 Task: Add Vital Proteins Madagascar Vanilla Collagen Peptides to the cart.
Action: Mouse moved to (299, 152)
Screenshot: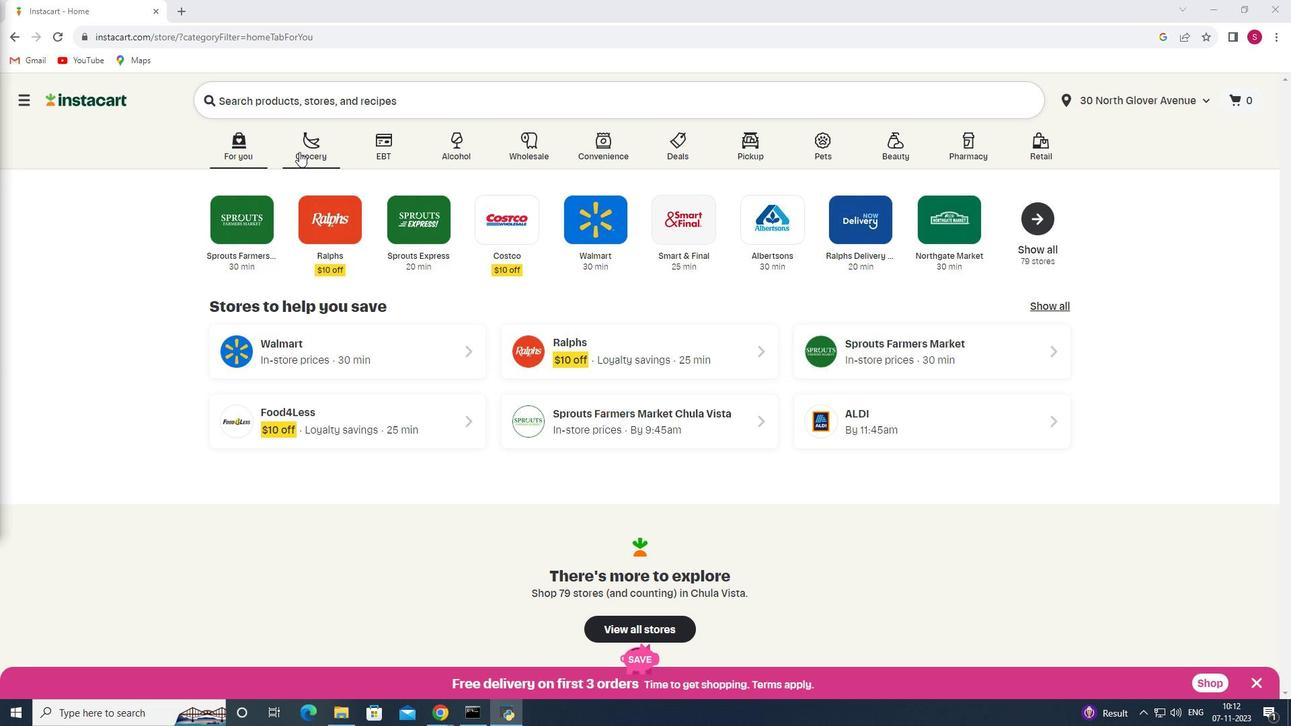 
Action: Mouse pressed left at (299, 152)
Screenshot: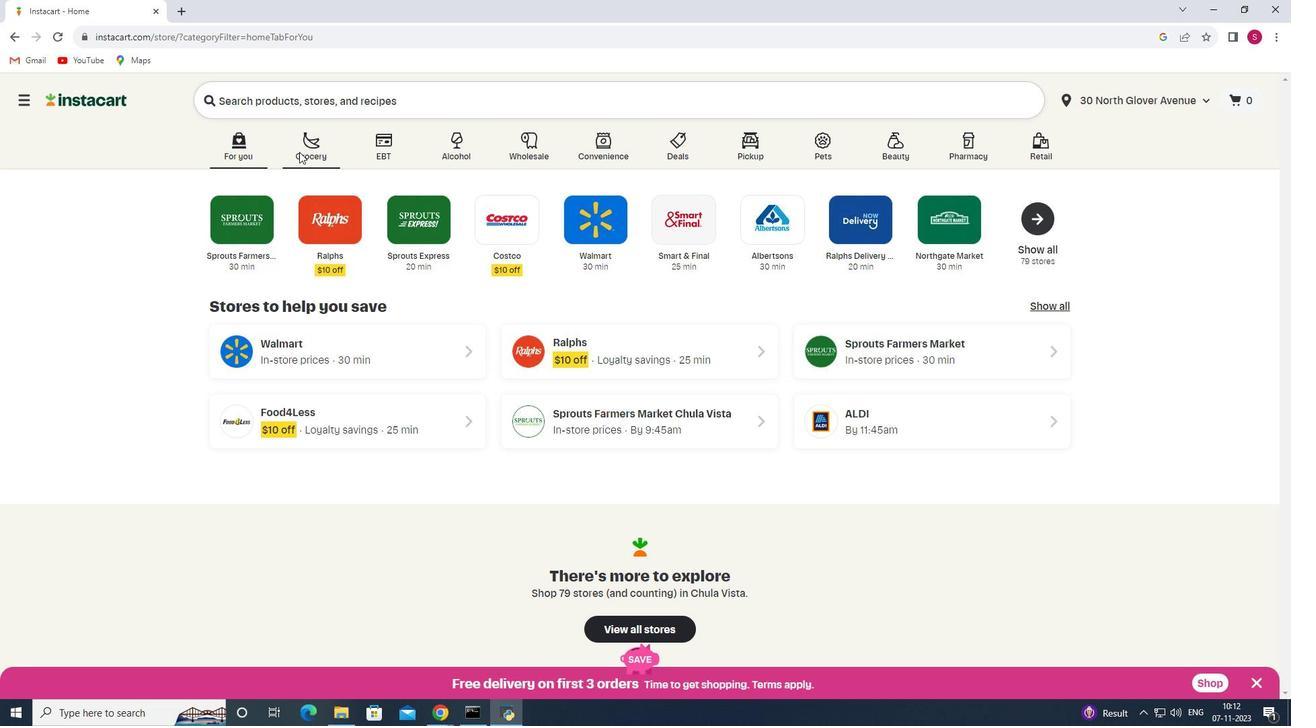 
Action: Mouse moved to (285, 379)
Screenshot: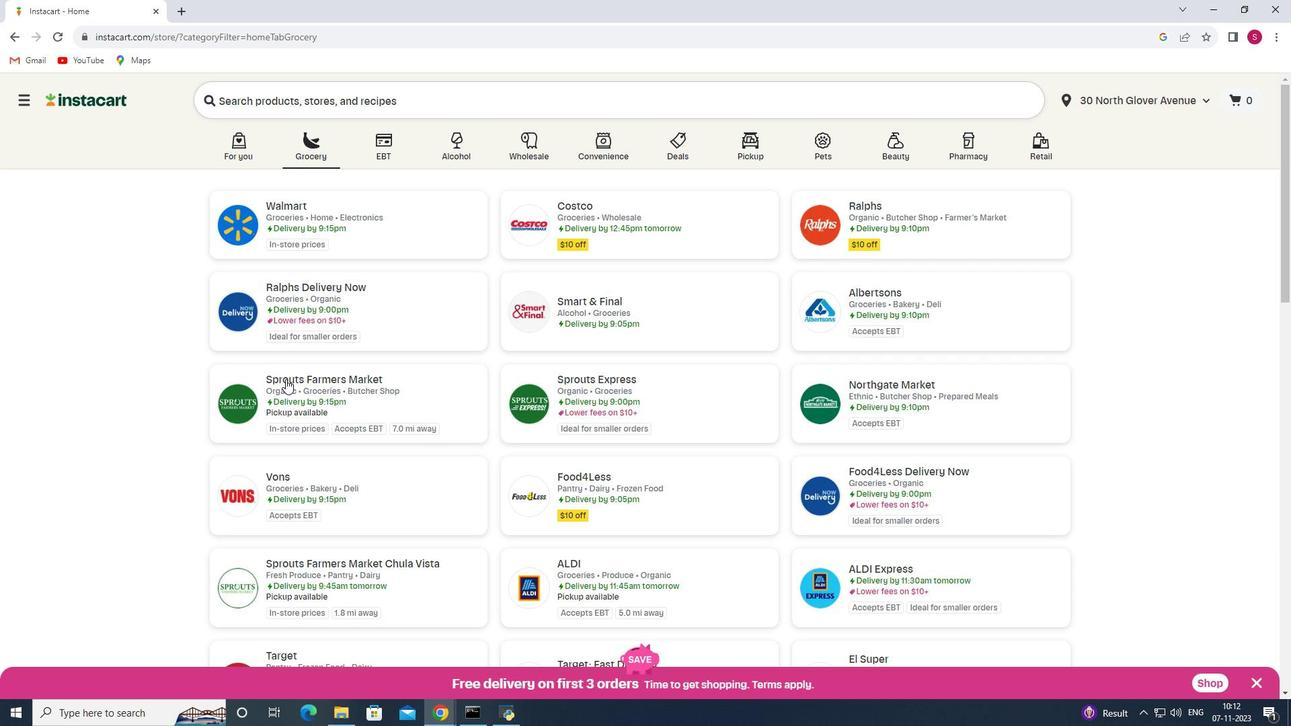 
Action: Mouse pressed left at (285, 379)
Screenshot: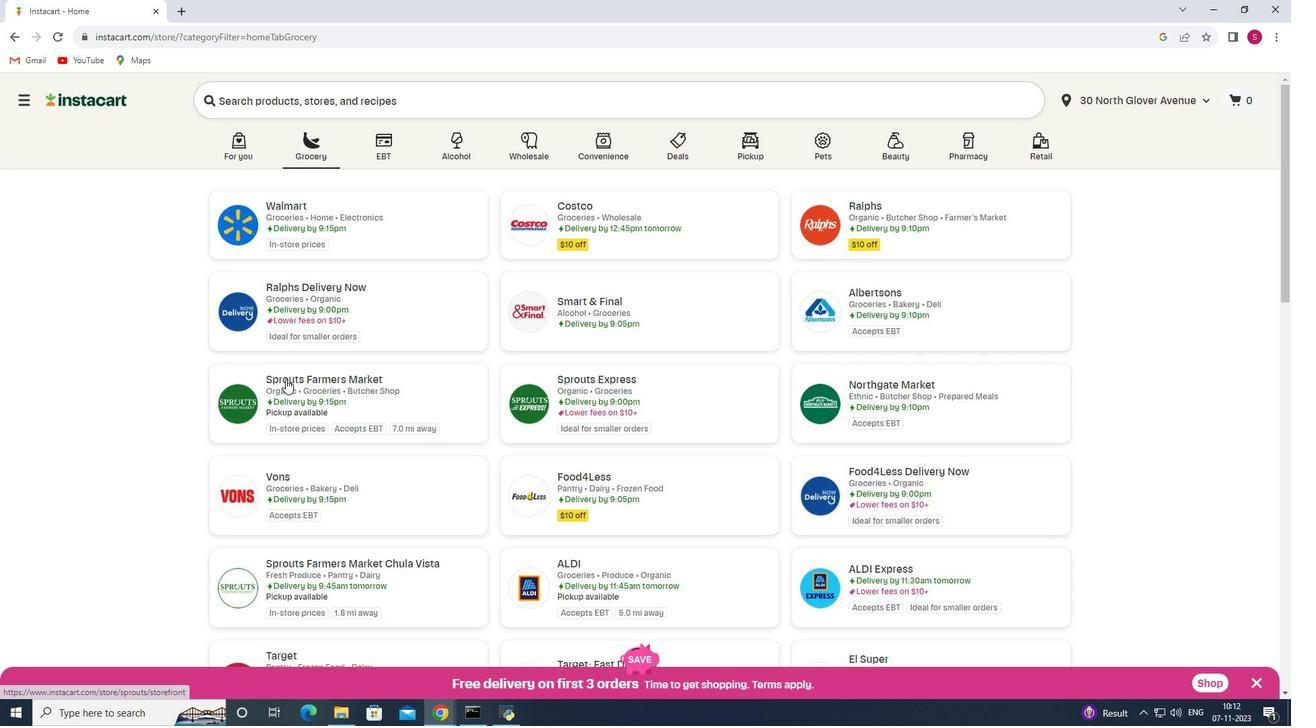 
Action: Mouse moved to (125, 388)
Screenshot: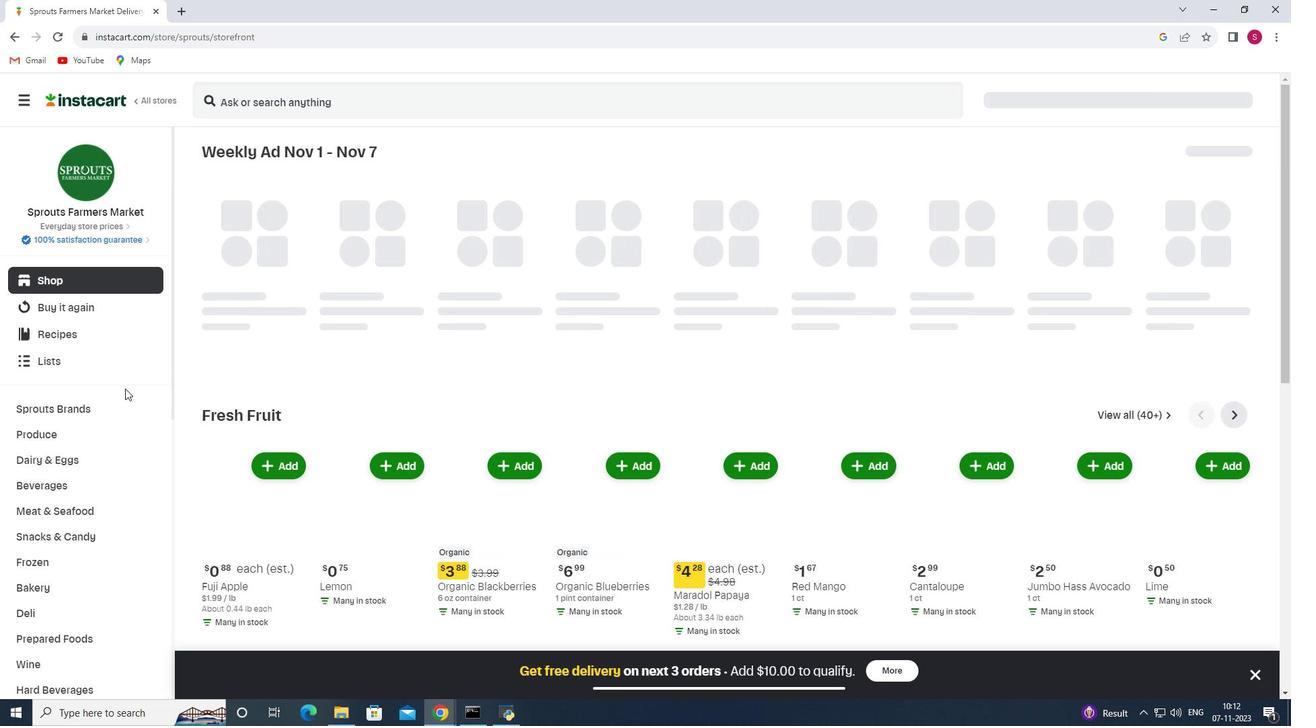 
Action: Mouse scrolled (125, 388) with delta (0, 0)
Screenshot: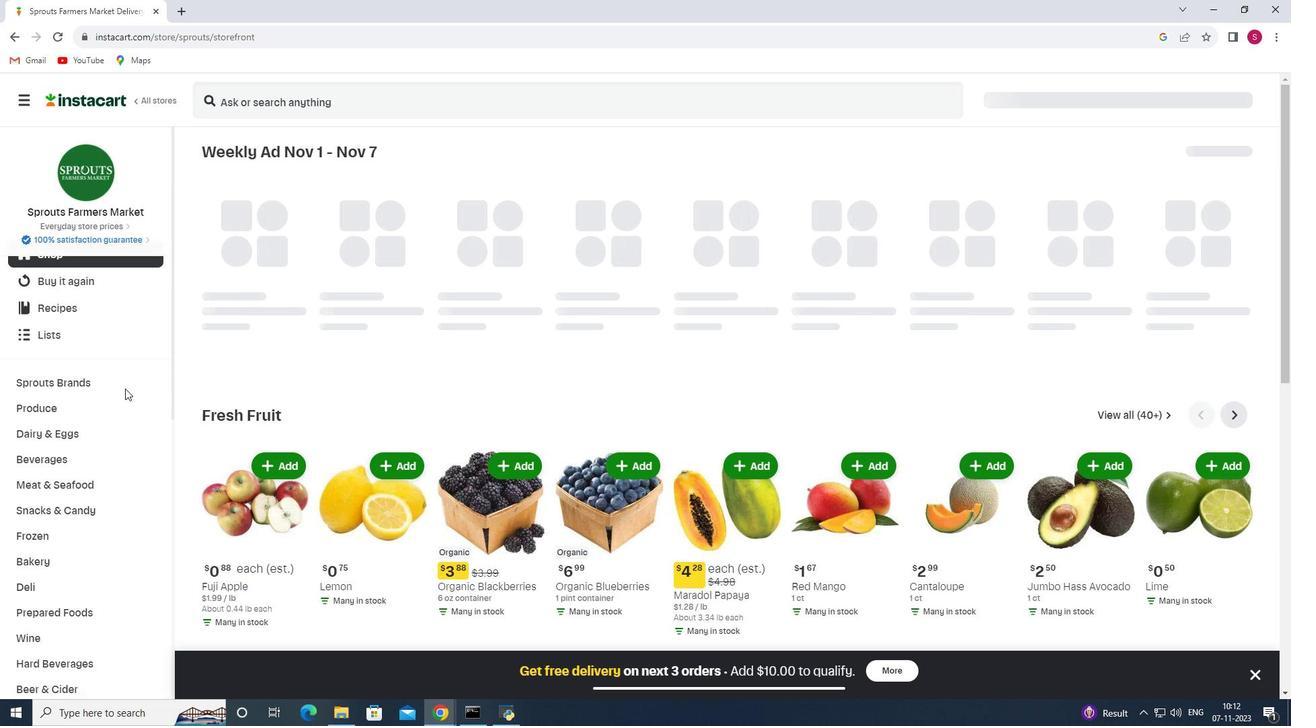 
Action: Mouse scrolled (125, 388) with delta (0, 0)
Screenshot: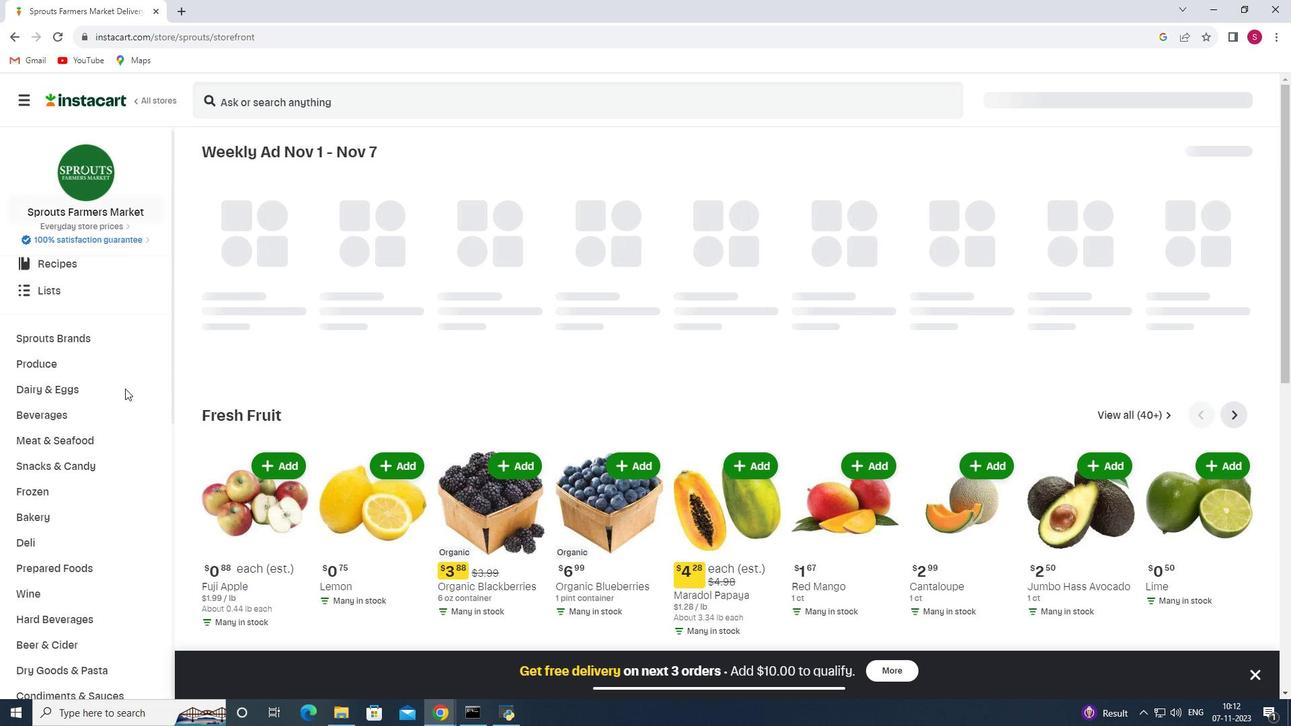 
Action: Mouse scrolled (125, 388) with delta (0, 0)
Screenshot: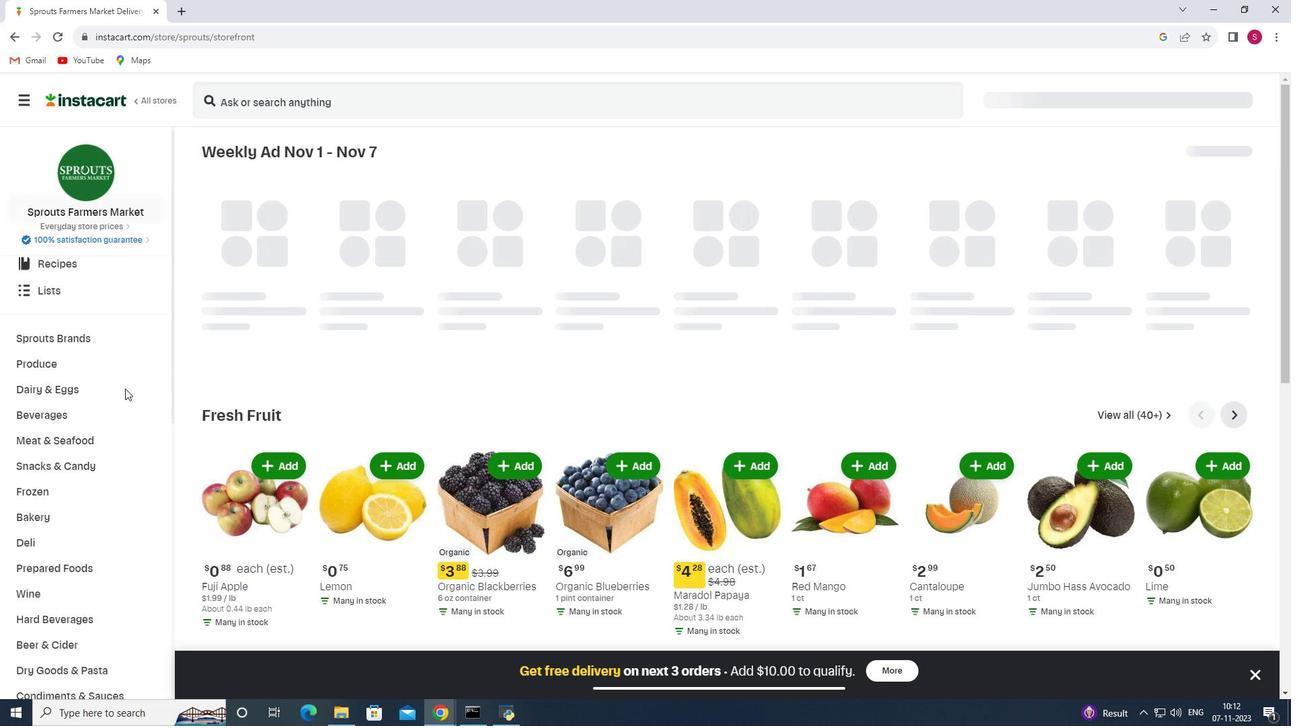 
Action: Mouse scrolled (125, 388) with delta (0, 0)
Screenshot: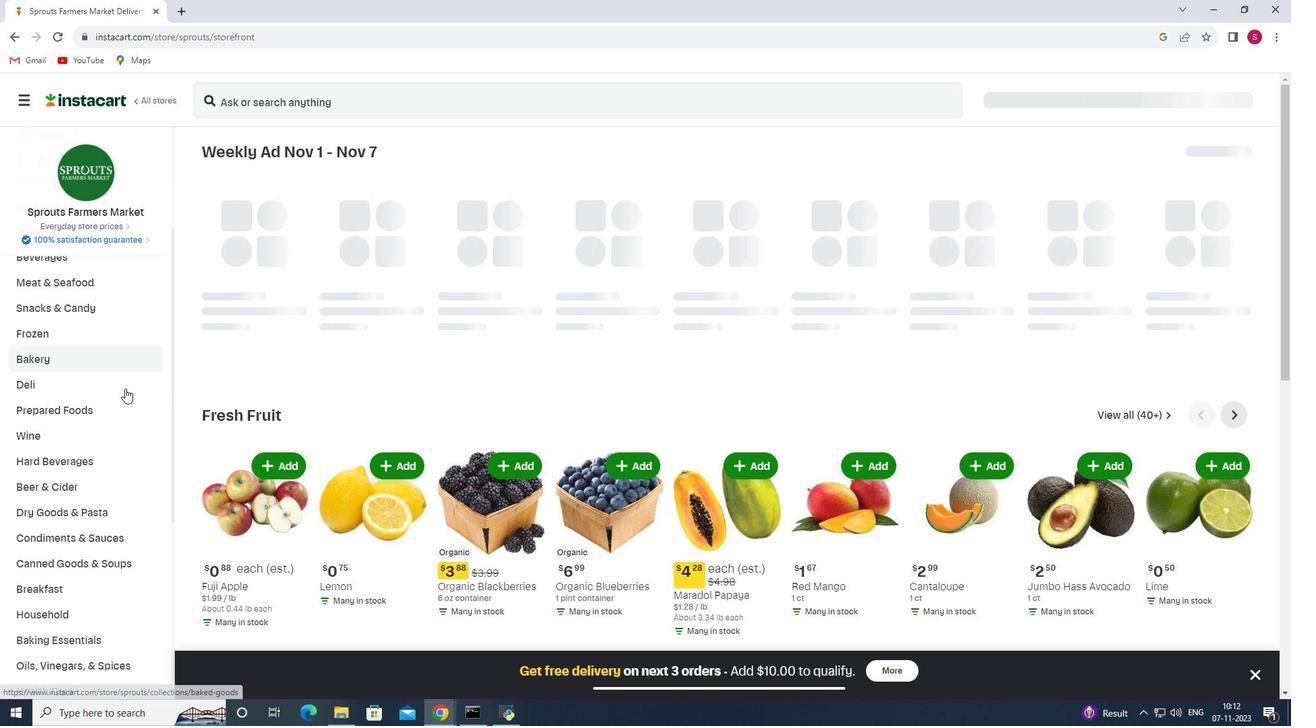 
Action: Mouse scrolled (125, 388) with delta (0, 0)
Screenshot: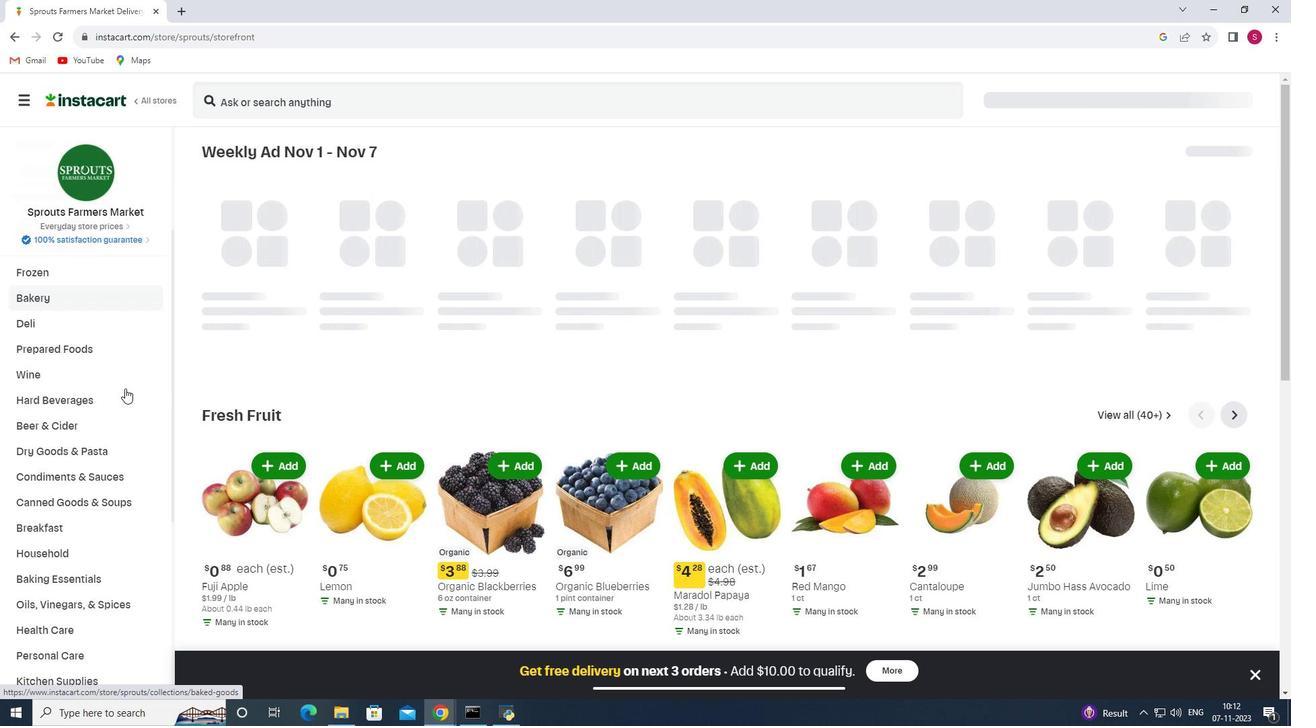 
Action: Mouse moved to (98, 421)
Screenshot: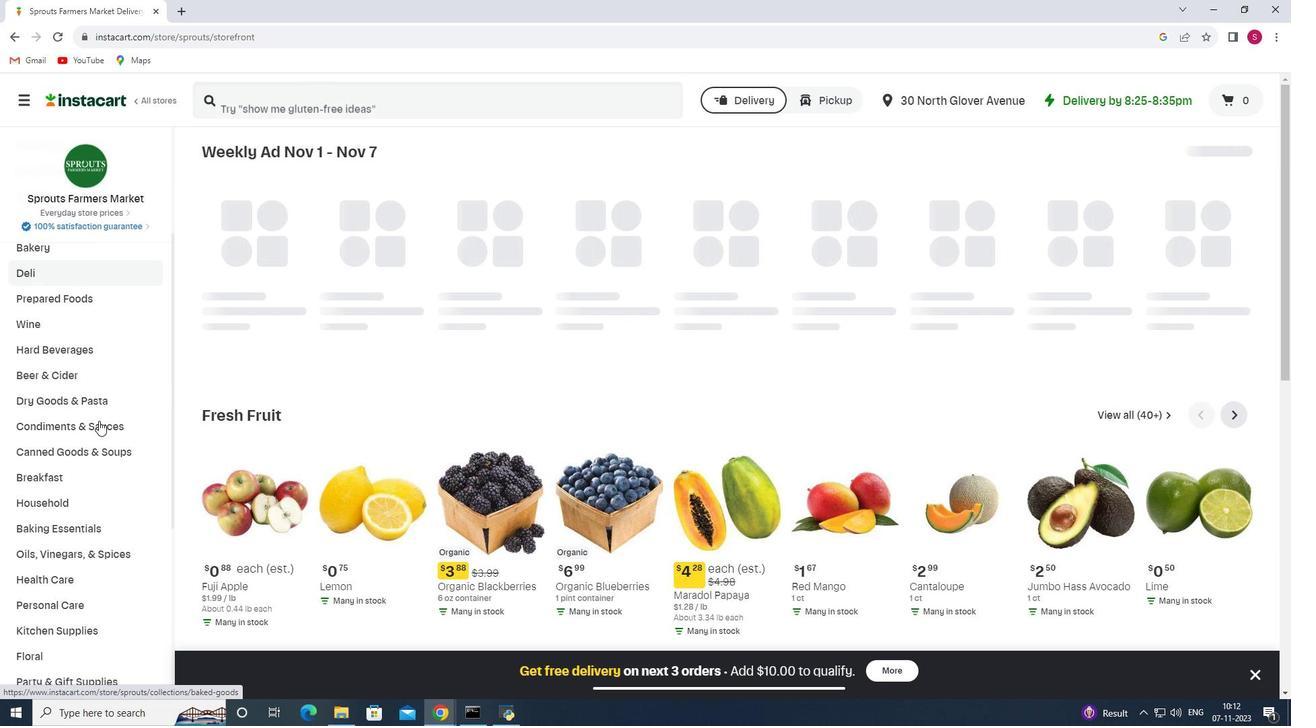 
Action: Mouse scrolled (98, 420) with delta (0, 0)
Screenshot: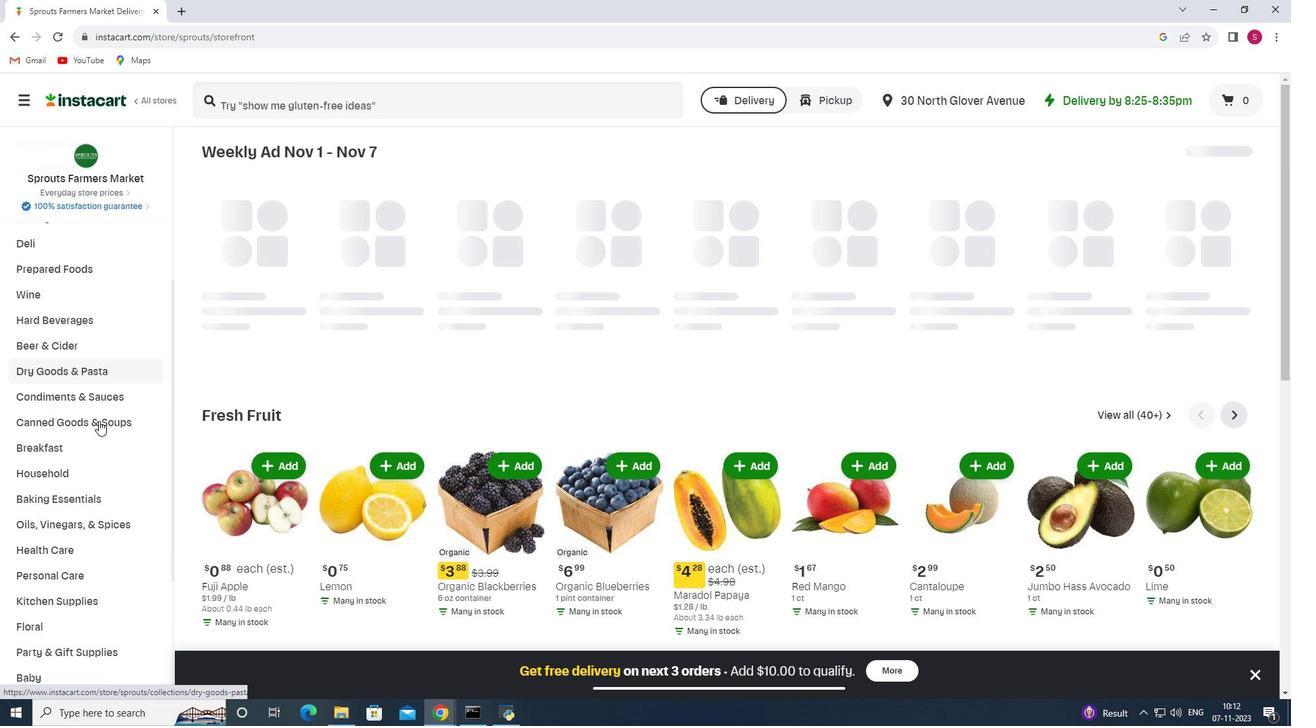 
Action: Mouse scrolled (98, 420) with delta (0, 0)
Screenshot: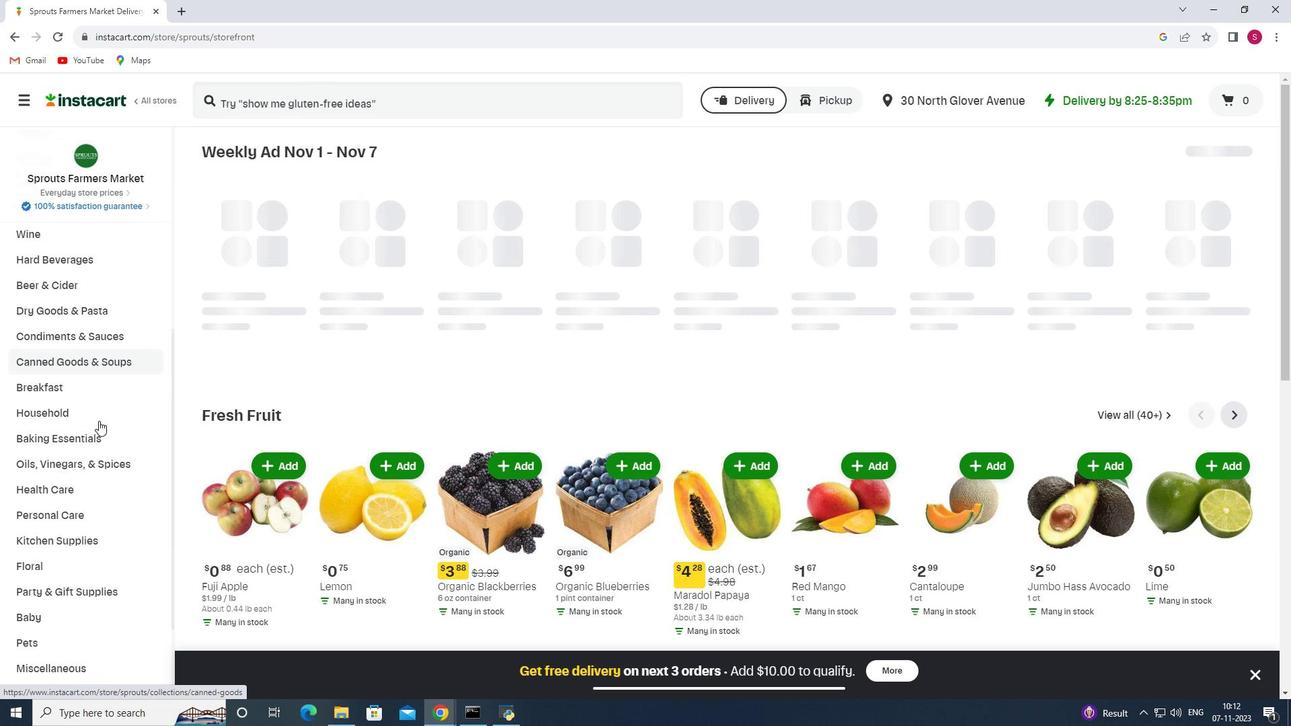 
Action: Mouse moved to (86, 452)
Screenshot: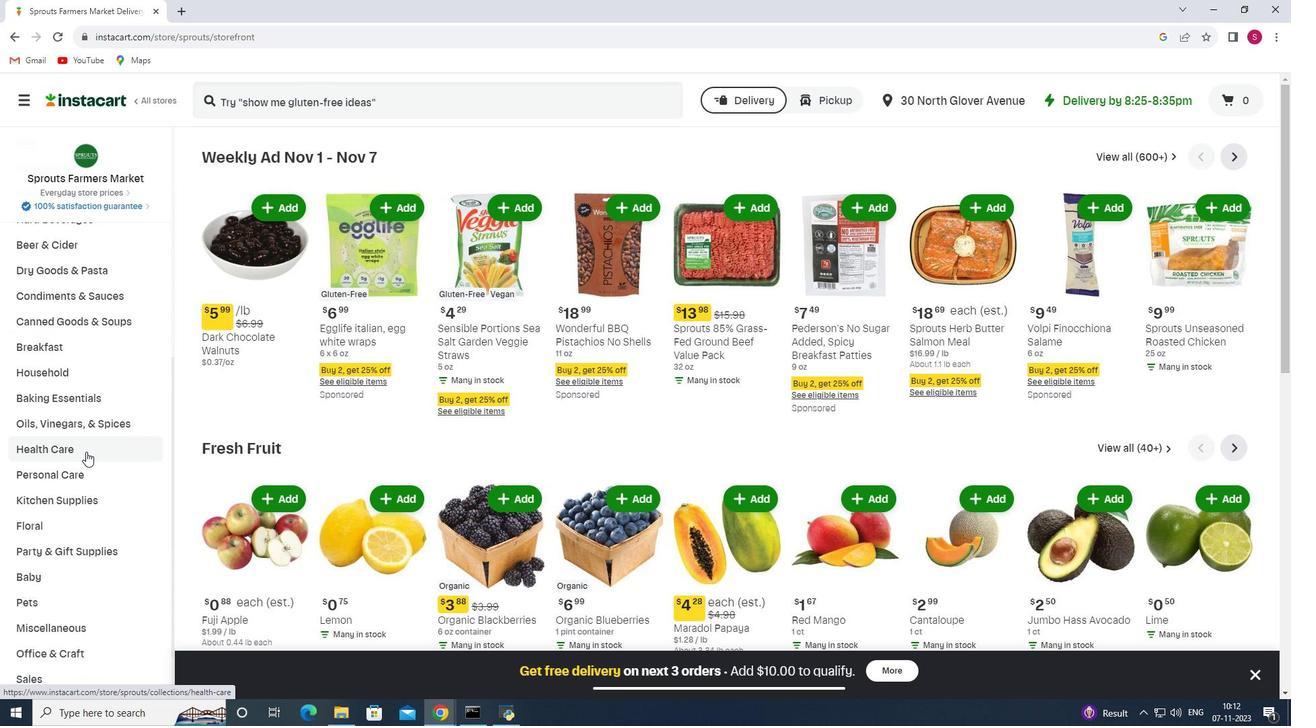 
Action: Mouse pressed left at (86, 452)
Screenshot: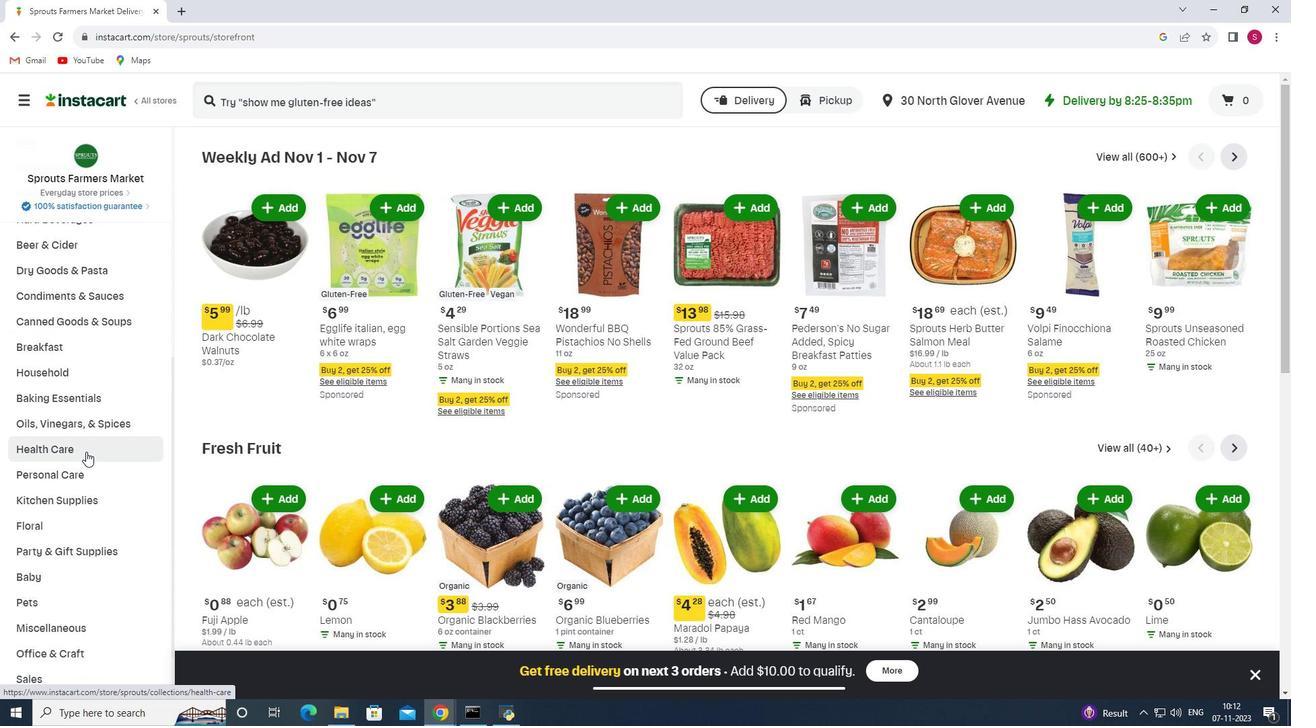 
Action: Mouse moved to (468, 193)
Screenshot: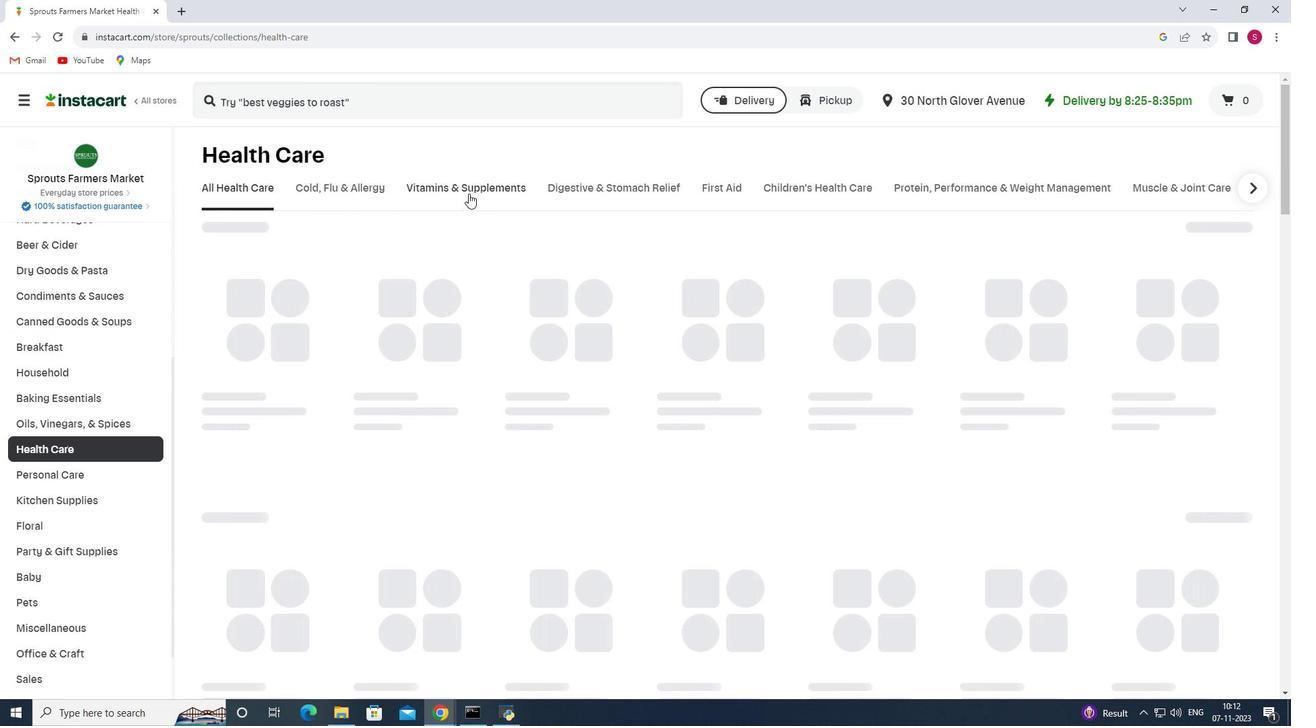 
Action: Mouse pressed left at (468, 193)
Screenshot: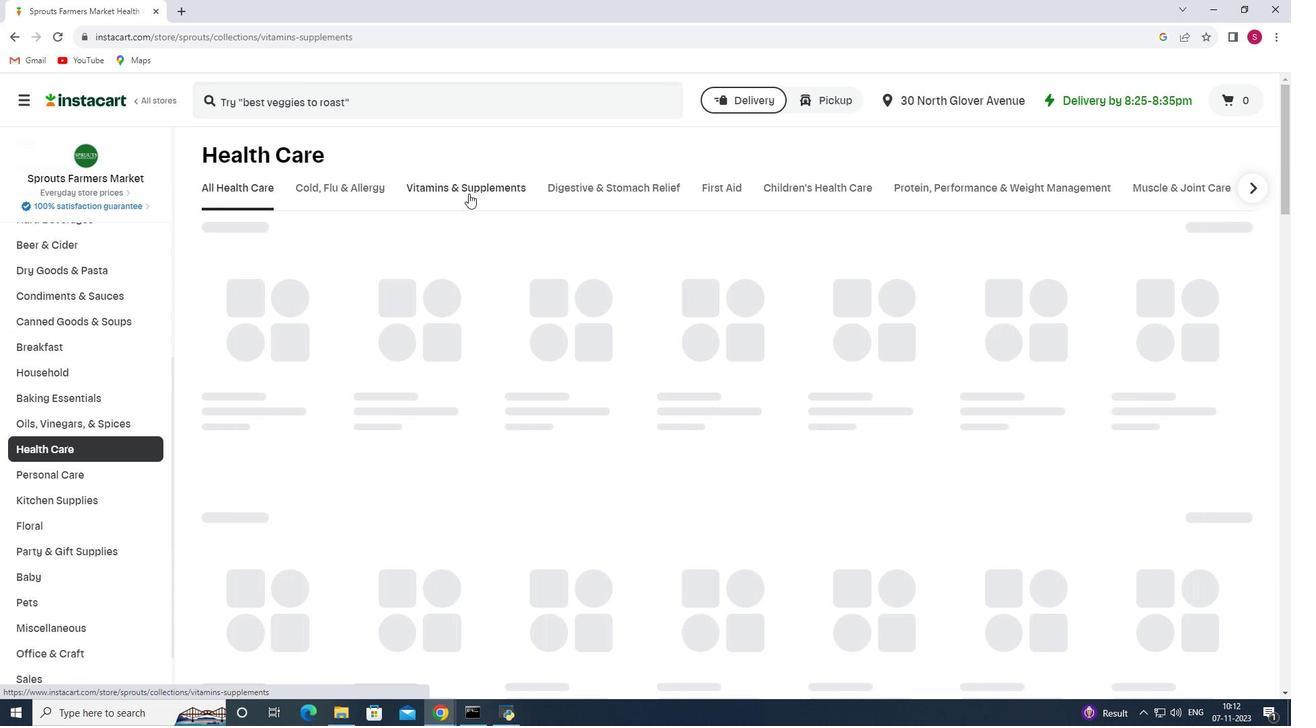 
Action: Mouse moved to (534, 254)
Screenshot: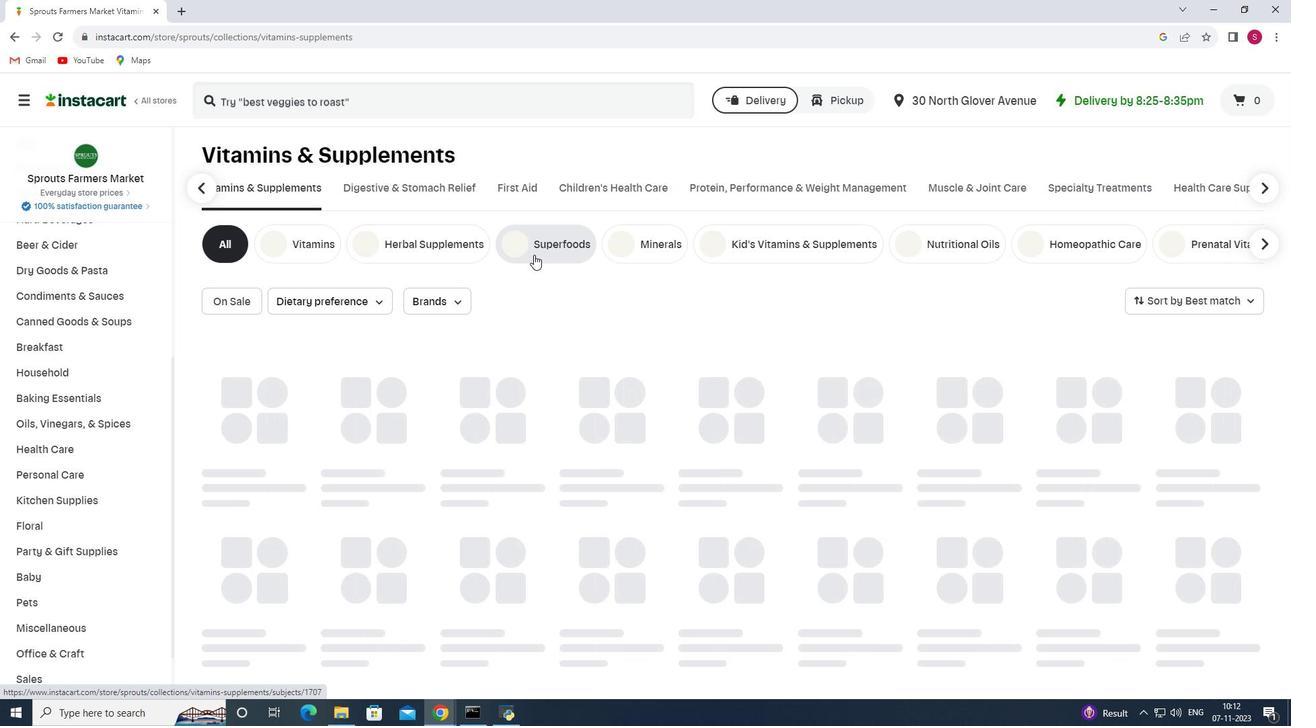 
Action: Mouse pressed left at (534, 254)
Screenshot: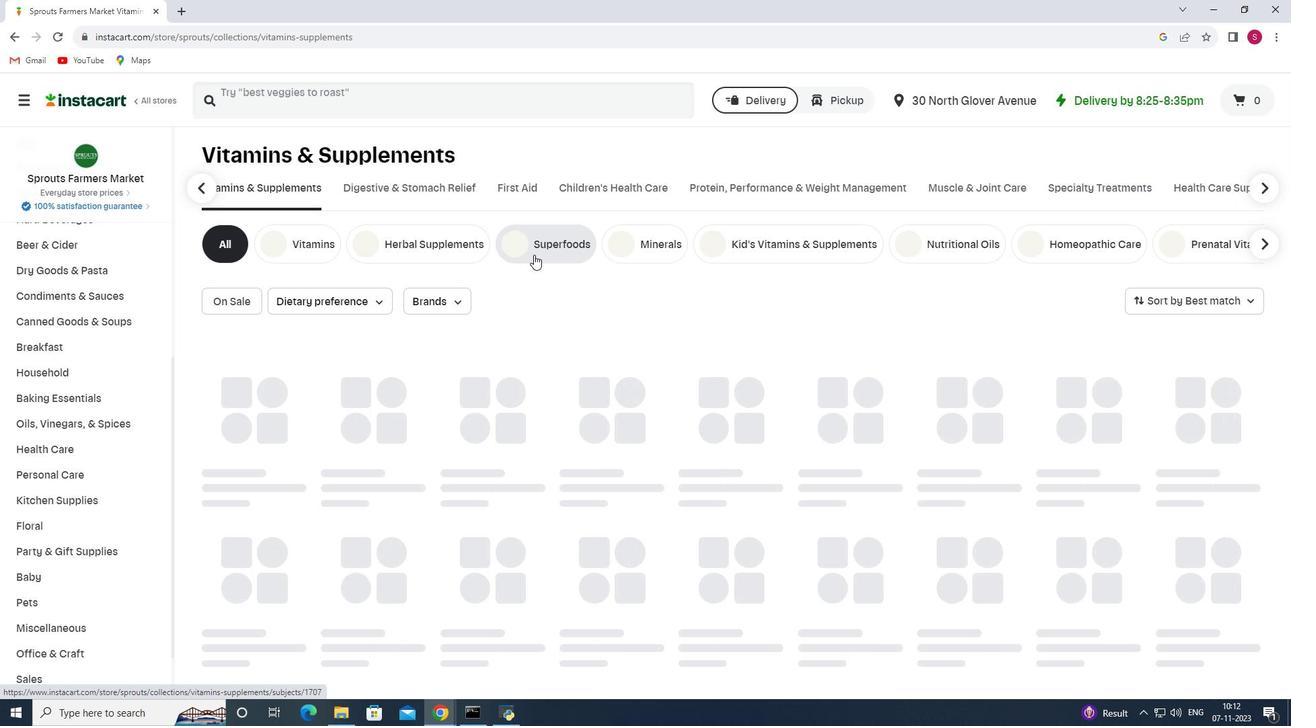 
Action: Mouse moved to (364, 94)
Screenshot: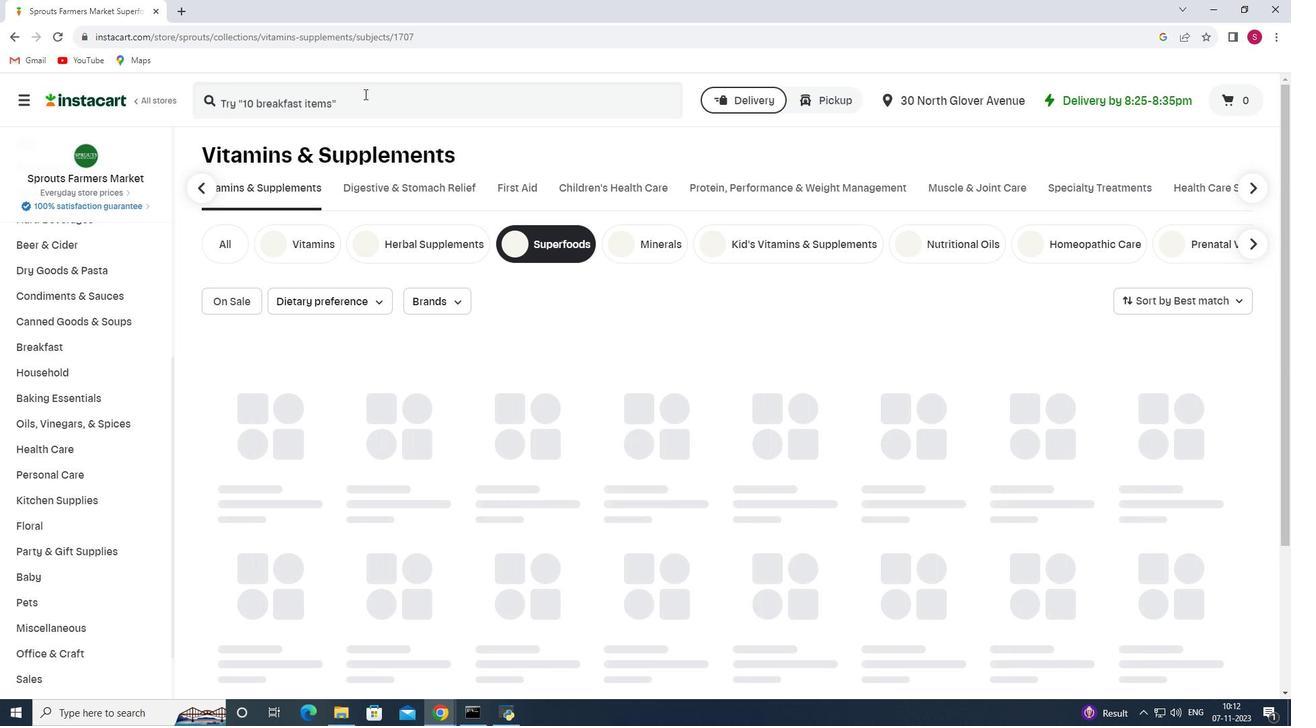 
Action: Mouse pressed left at (364, 94)
Screenshot: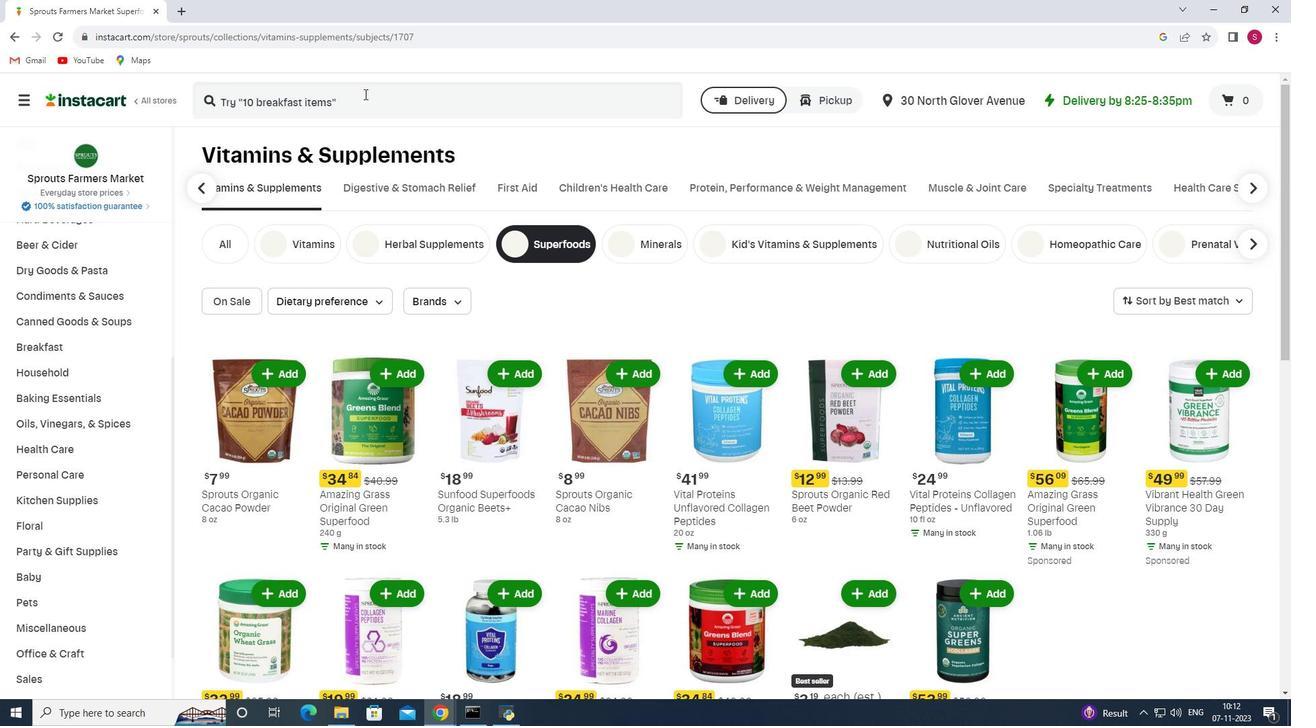 
Action: Key pressed <Key.shift>Vital<Key.space><Key.shift>Proteins<Key.space><Key.shift>Madagascar<Key.space><Key.shift>Vanila<Key.space><Key.shift>Collagen<Key.space><Key.shift>Peptides<Key.enter>
Screenshot: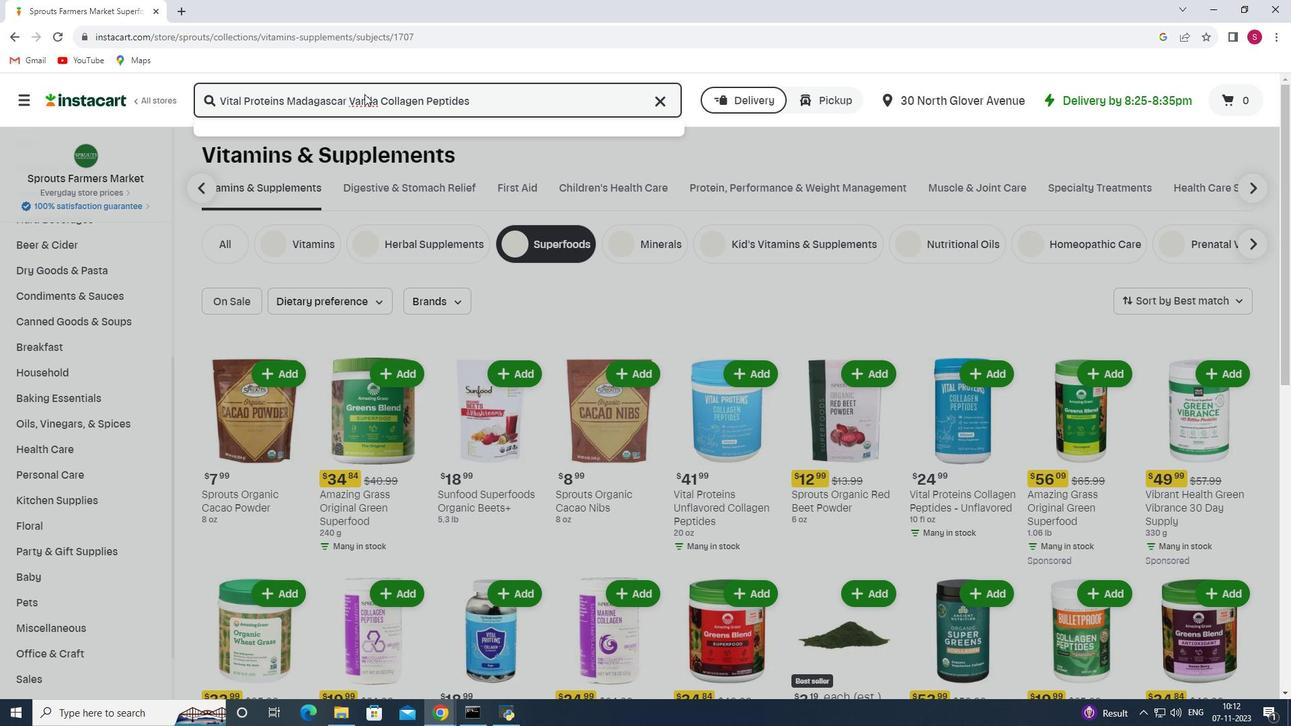 
Action: Mouse moved to (491, 234)
Screenshot: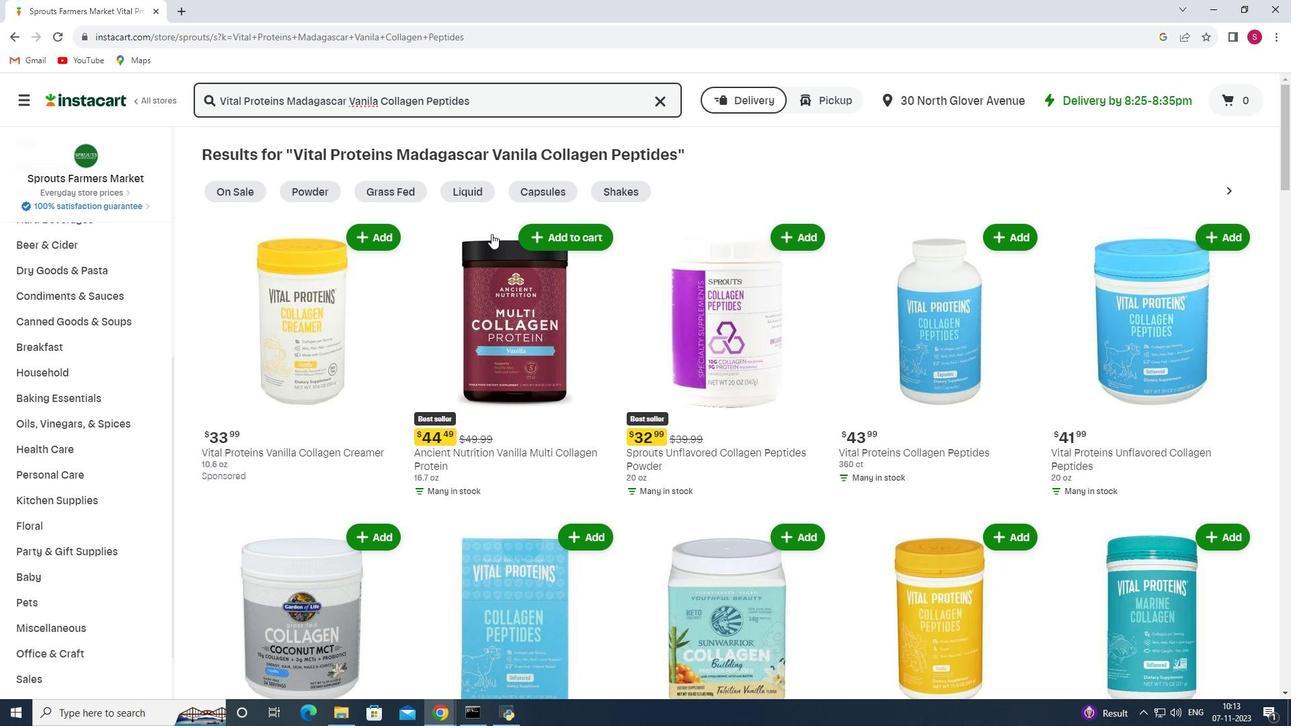 
Action: Mouse scrolled (491, 233) with delta (0, 0)
Screenshot: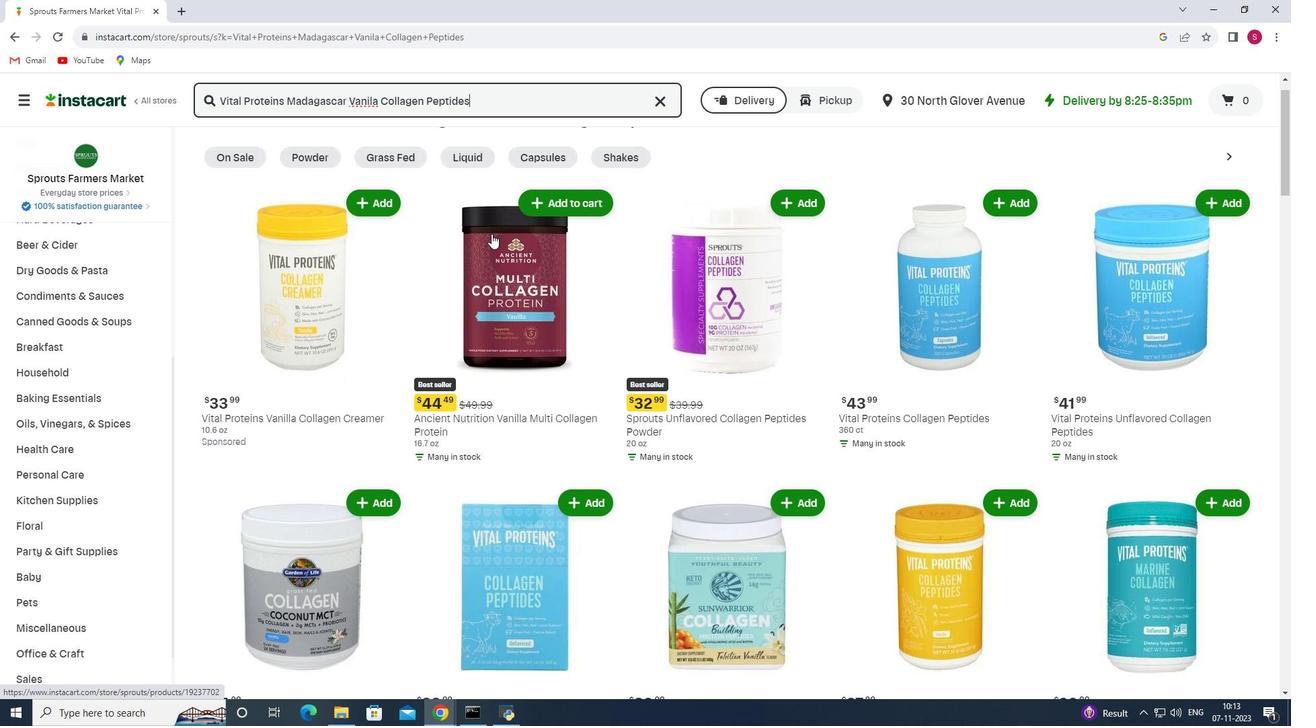 
Action: Mouse scrolled (491, 233) with delta (0, 0)
Screenshot: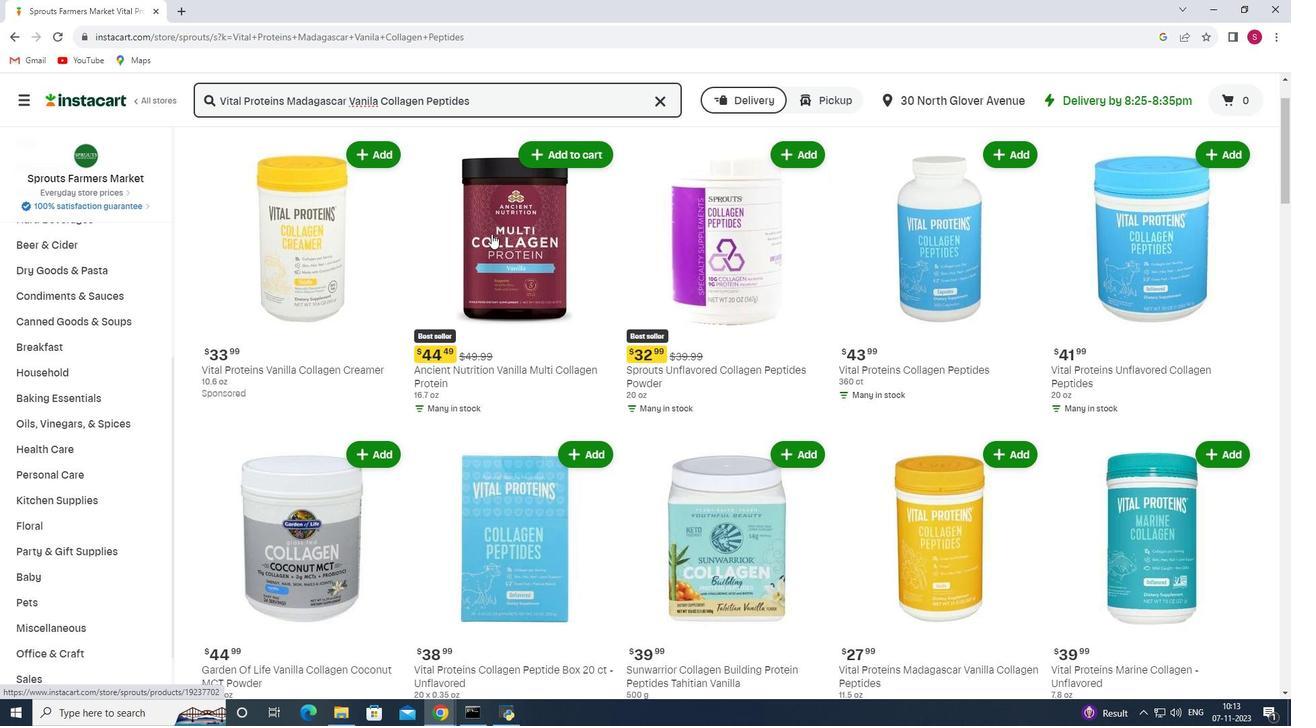
Action: Mouse scrolled (491, 233) with delta (0, 0)
Screenshot: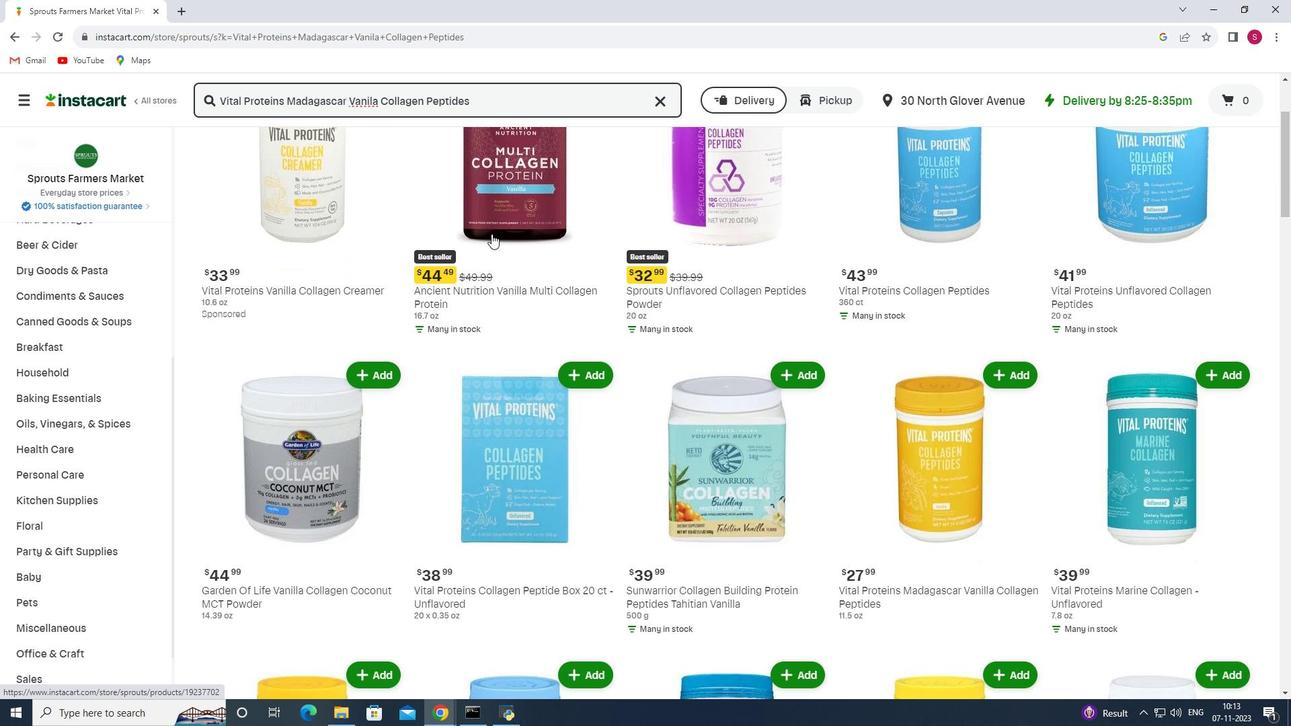 
Action: Mouse scrolled (491, 233) with delta (0, 0)
Screenshot: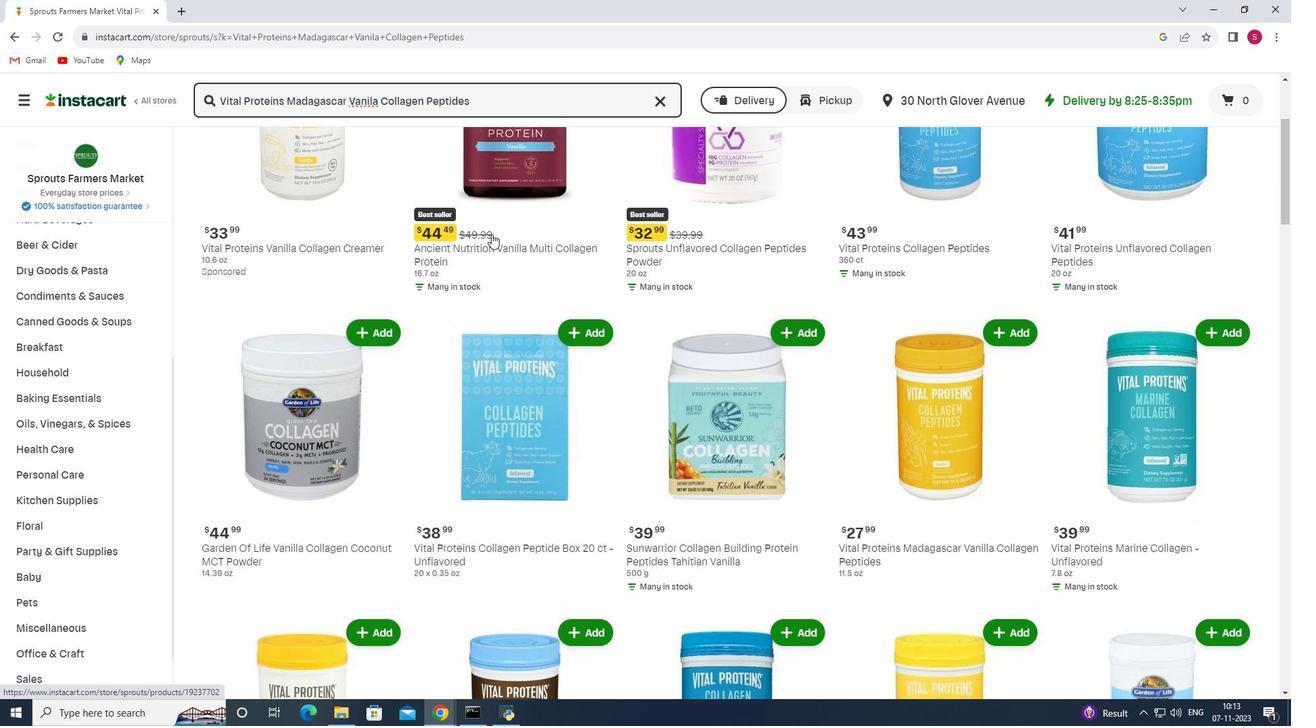 
Action: Mouse moved to (497, 242)
Screenshot: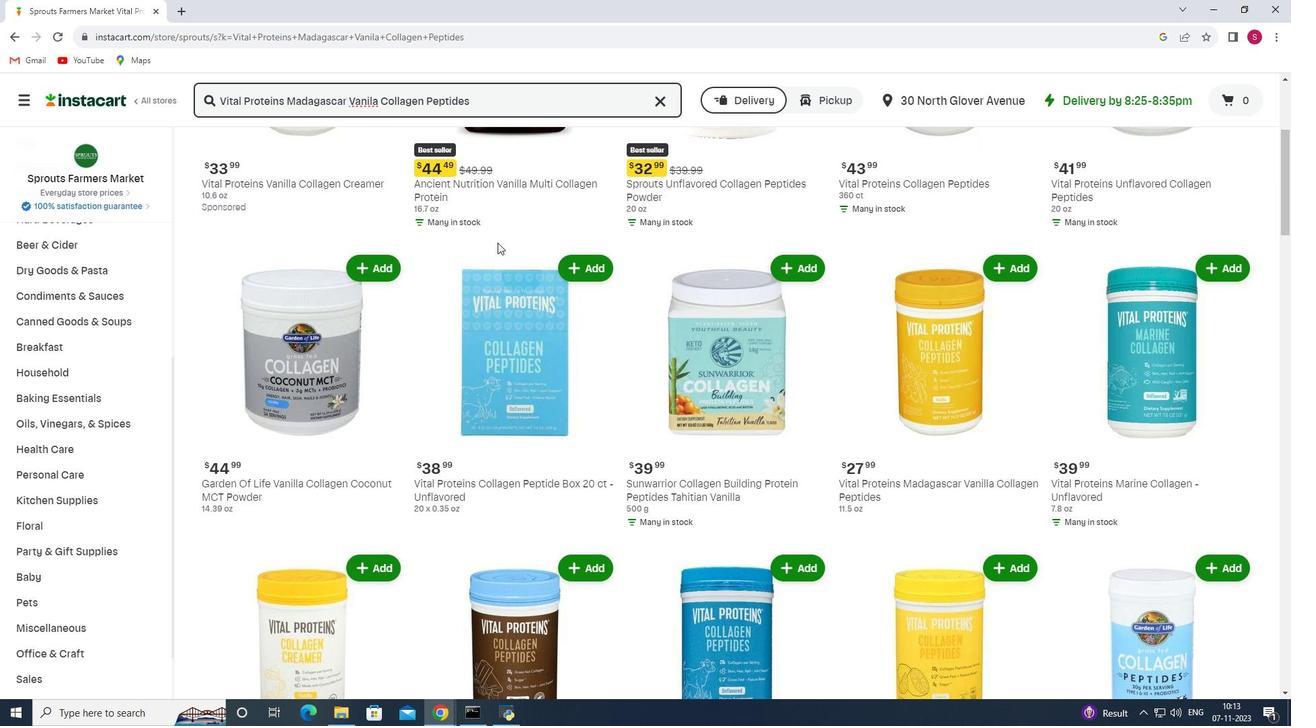 
Action: Mouse scrolled (497, 242) with delta (0, 0)
Screenshot: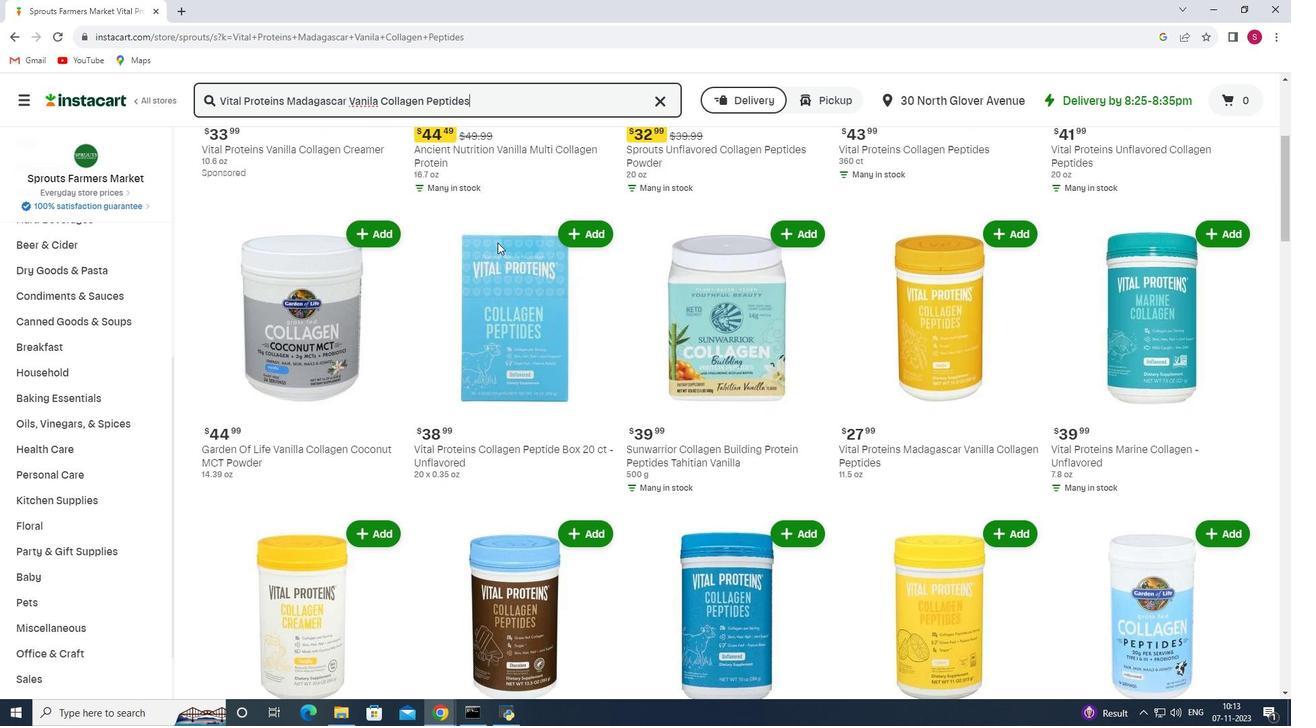 
Action: Mouse moved to (981, 191)
Screenshot: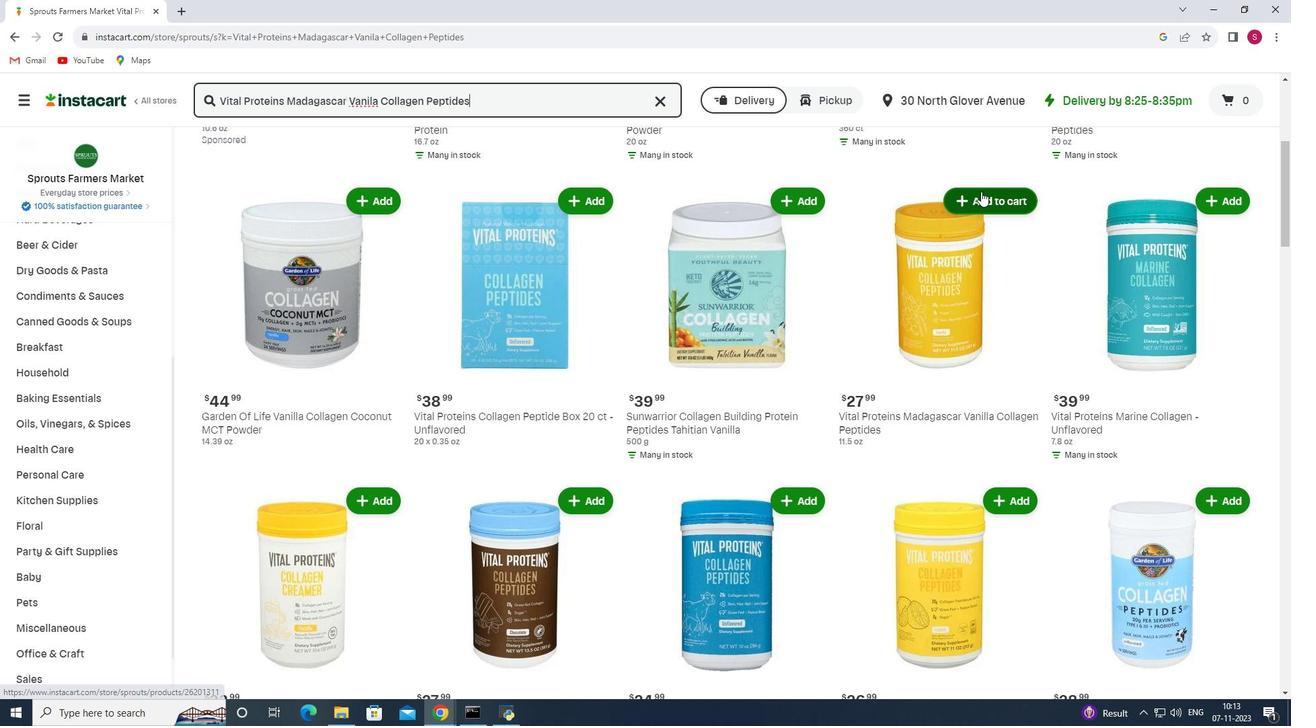 
Action: Mouse pressed left at (981, 191)
Screenshot: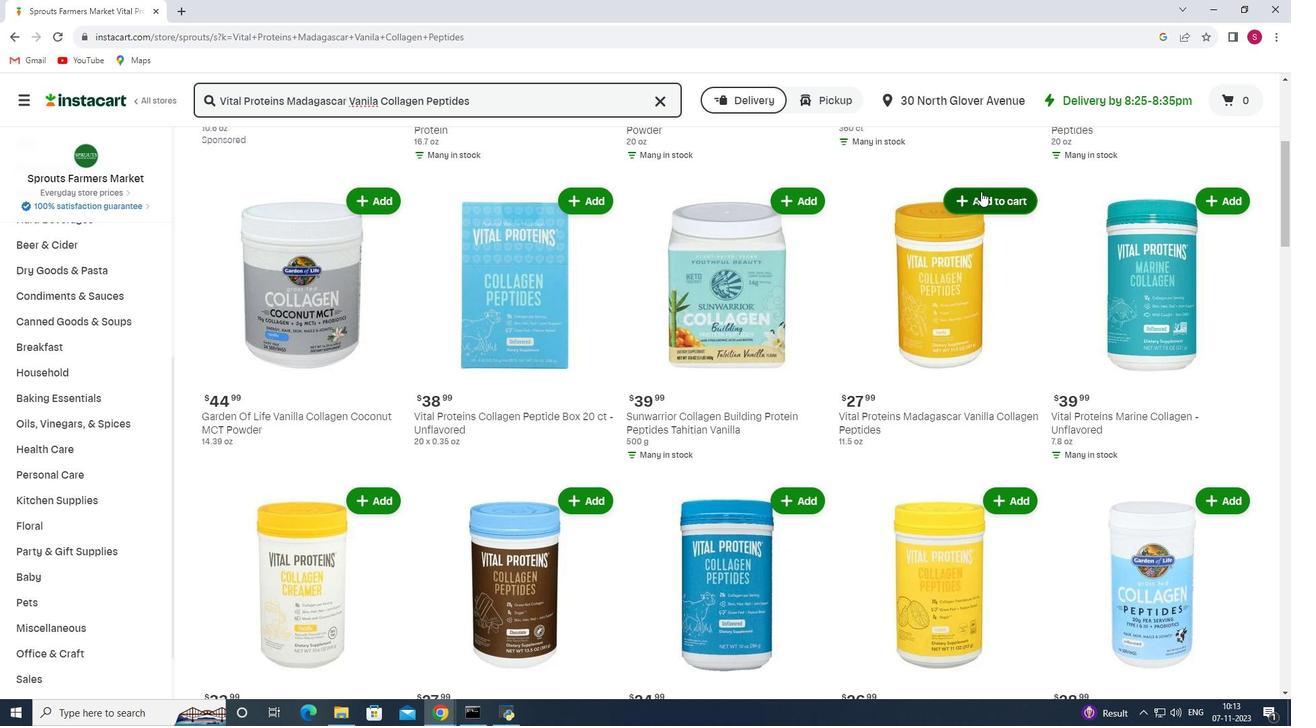 
Action: Mouse moved to (963, 236)
Screenshot: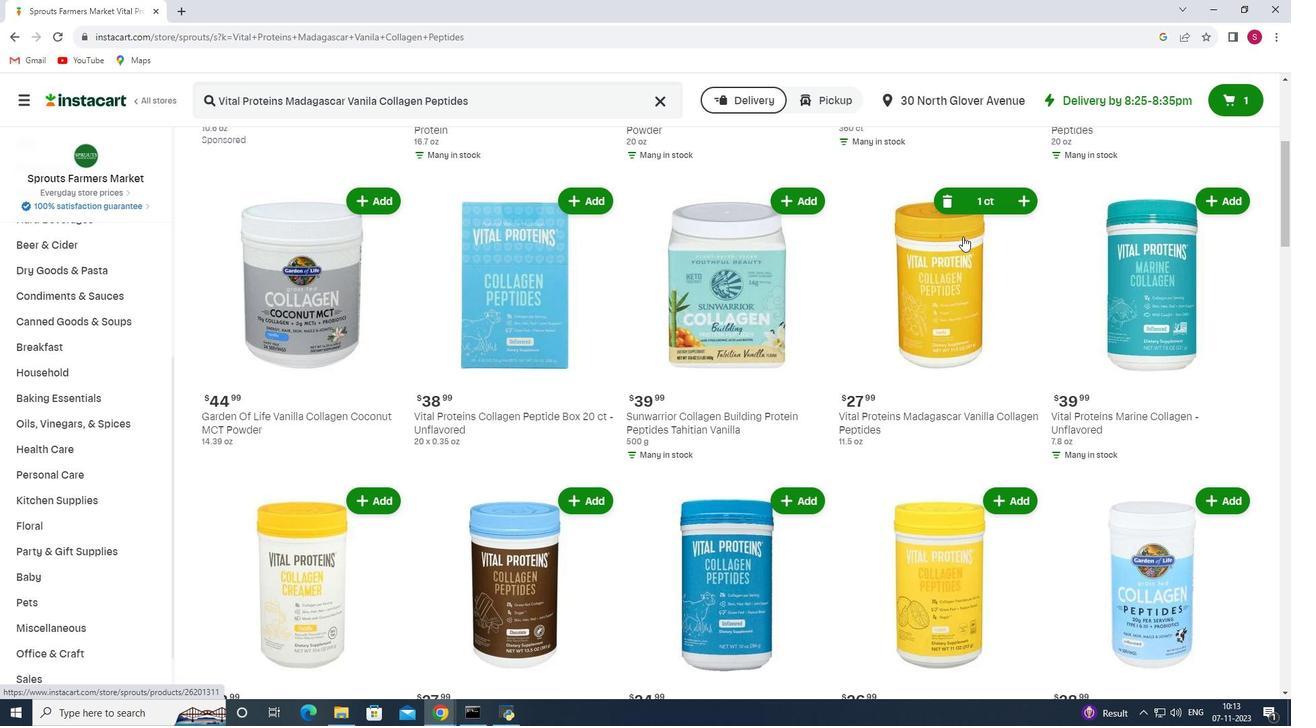 
